 Task: Add Sprouts Vanilla Wafer Bites to the cart.
Action: Mouse moved to (42, 375)
Screenshot: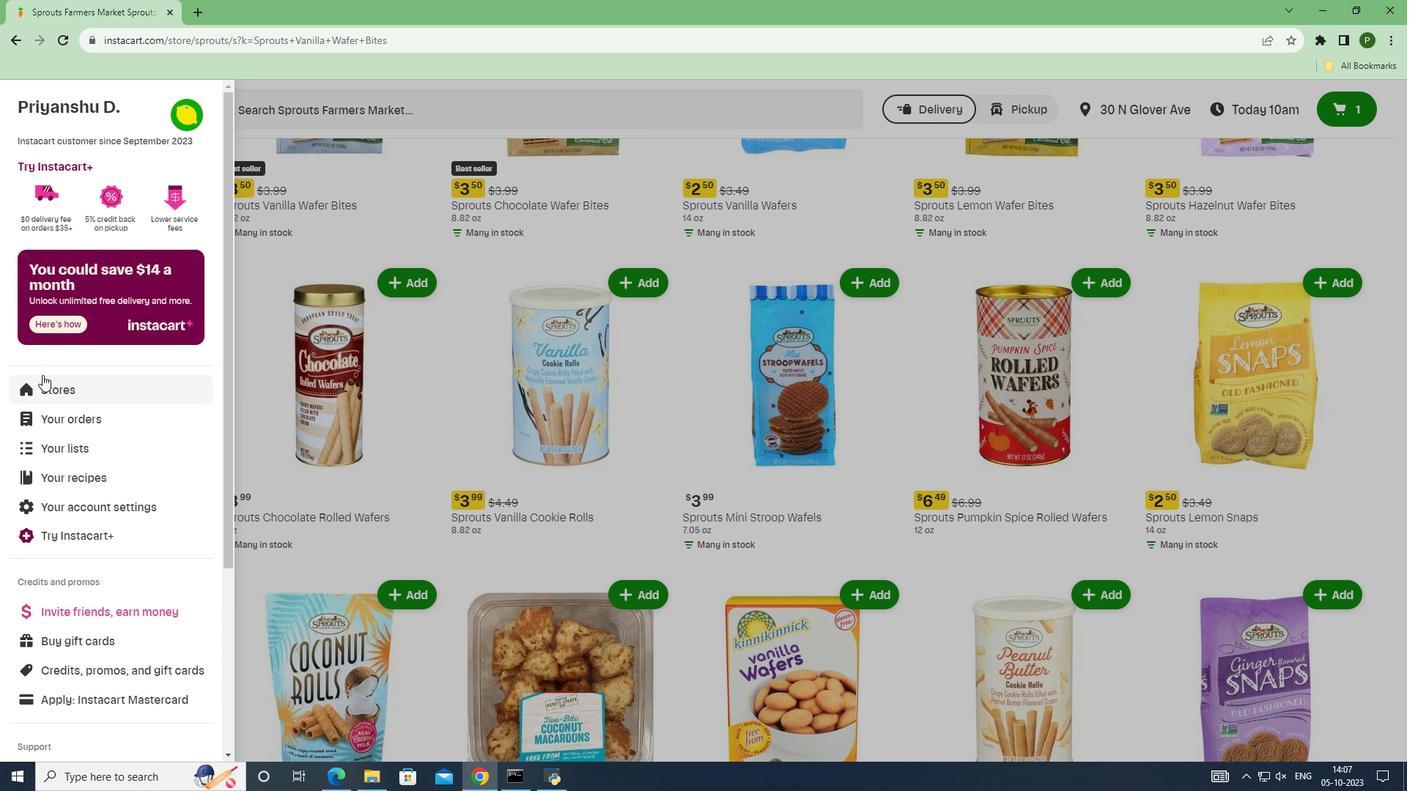 
Action: Mouse pressed left at (42, 375)
Screenshot: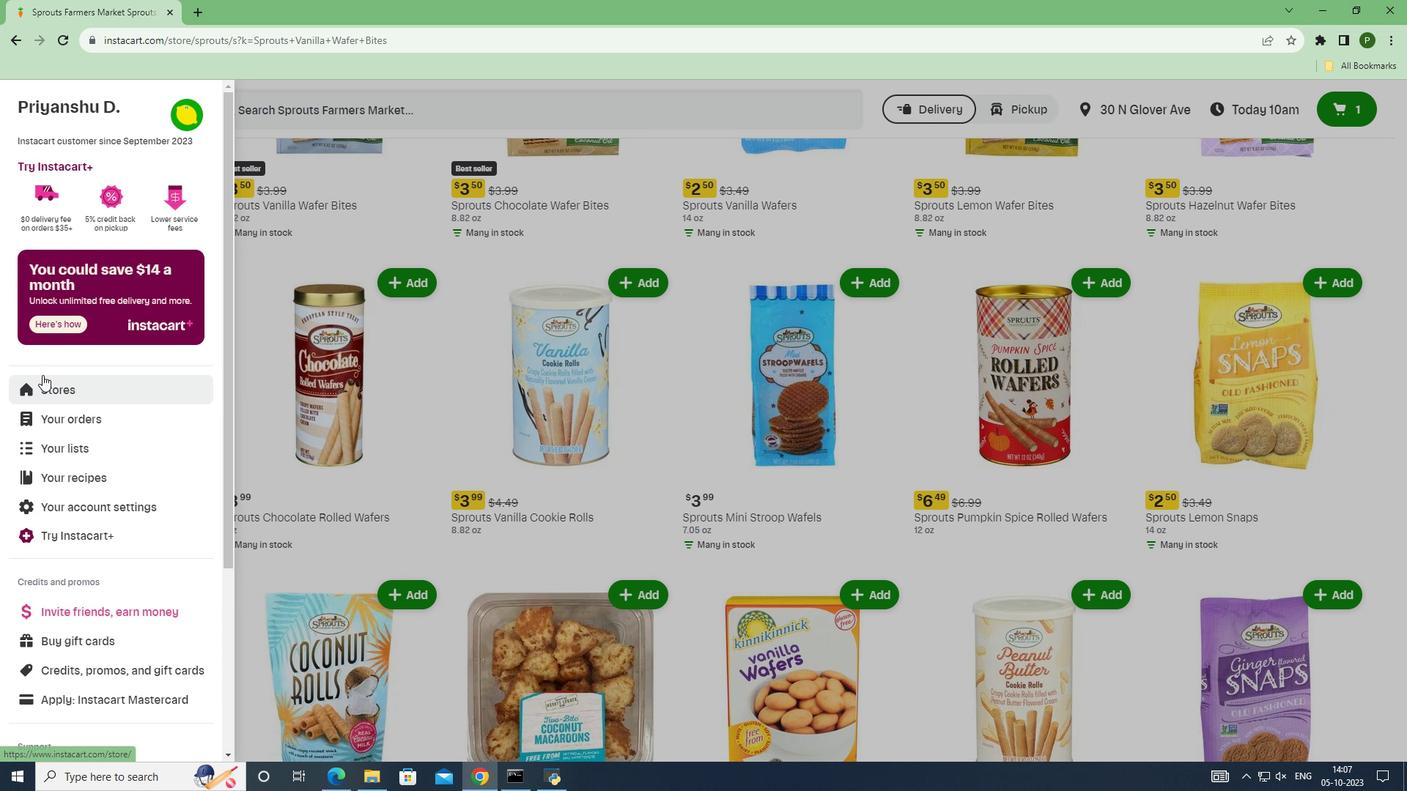 
Action: Mouse moved to (331, 155)
Screenshot: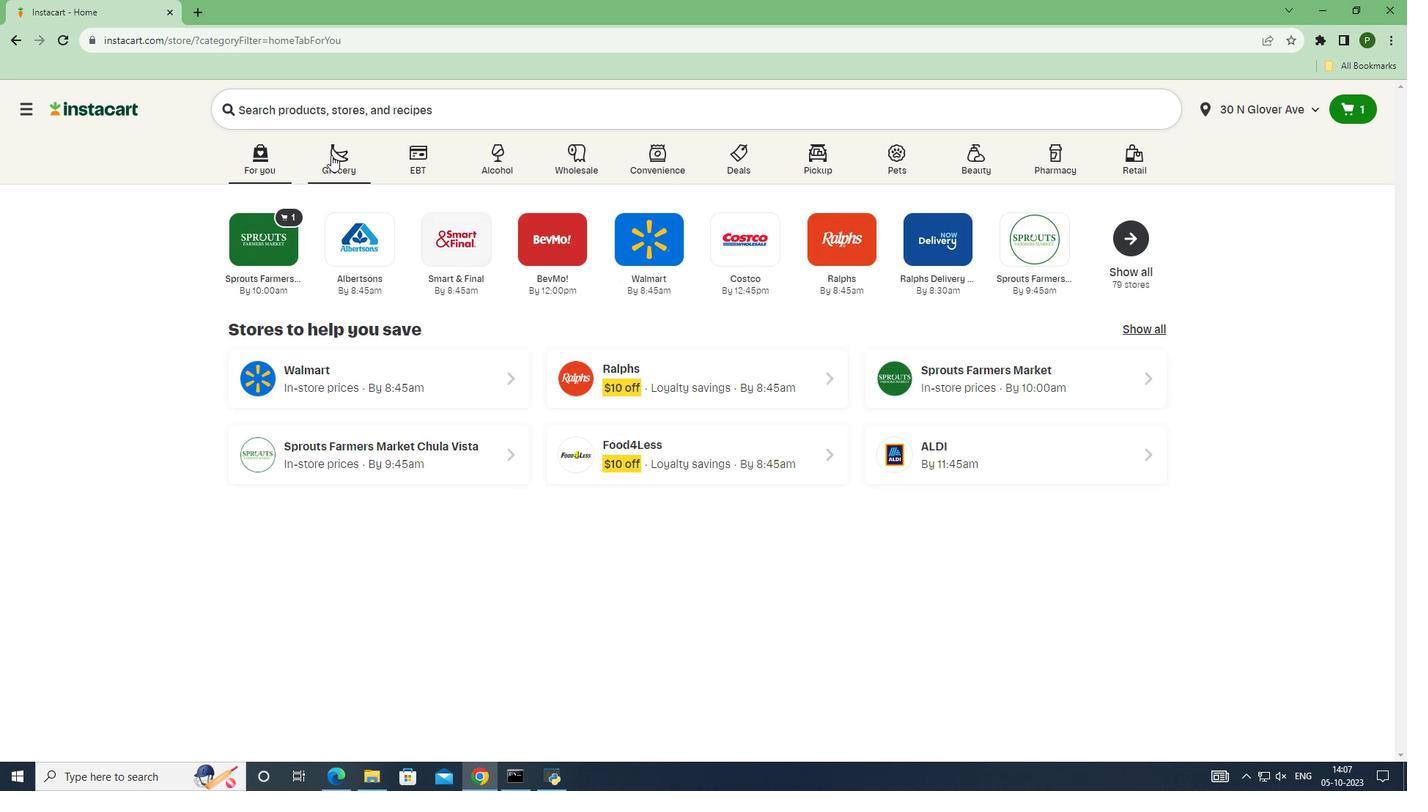 
Action: Mouse pressed left at (331, 155)
Screenshot: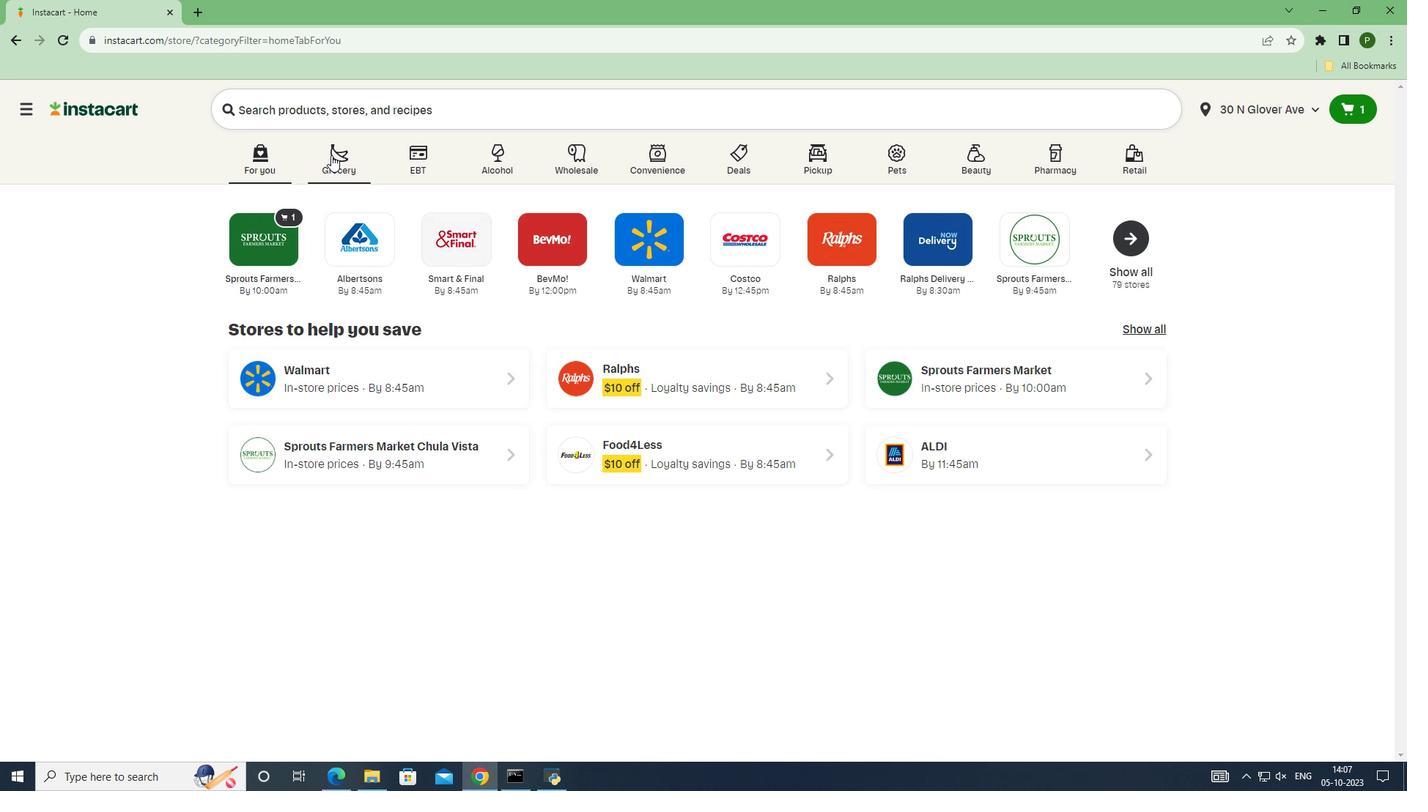 
Action: Mouse moved to (496, 282)
Screenshot: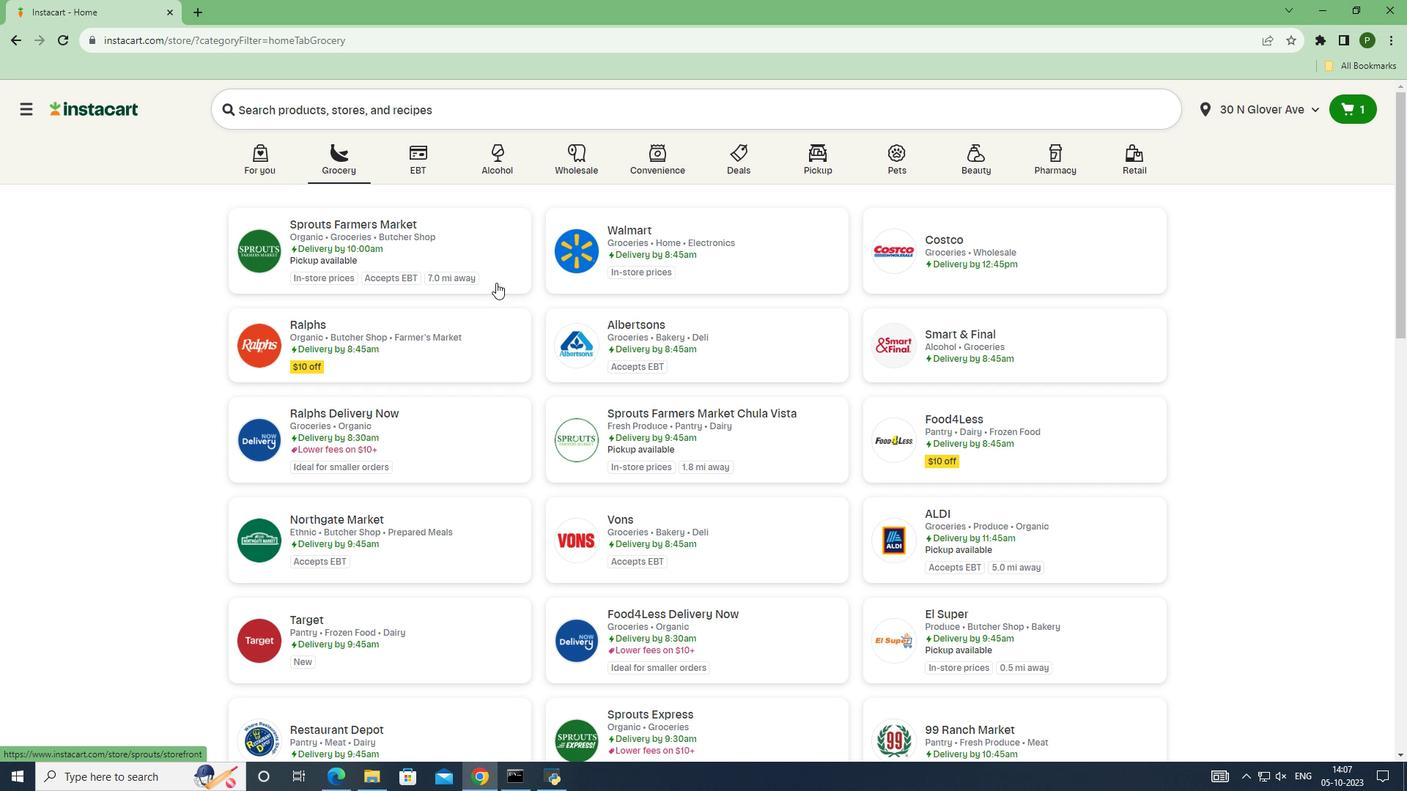 
Action: Mouse pressed left at (496, 282)
Screenshot: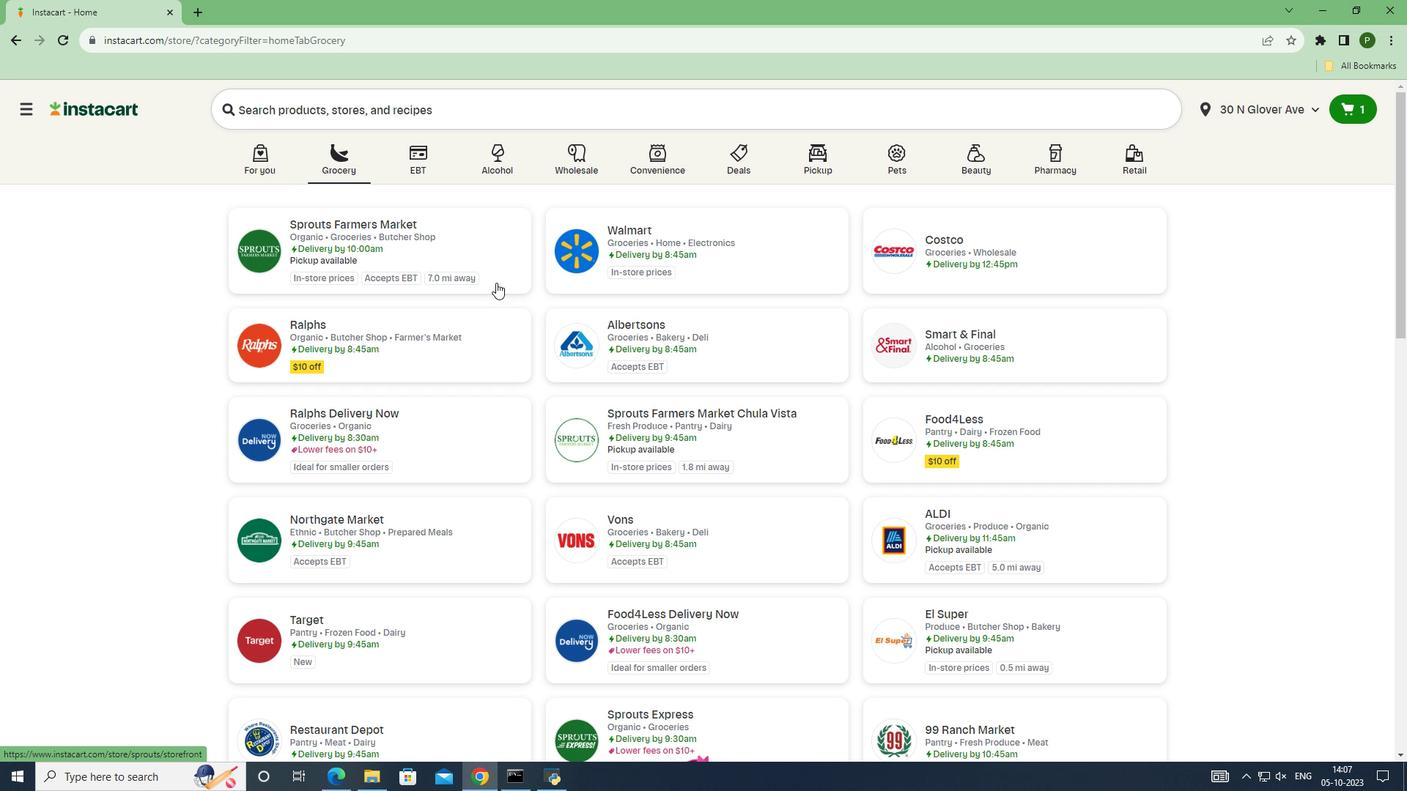 
Action: Mouse moved to (106, 422)
Screenshot: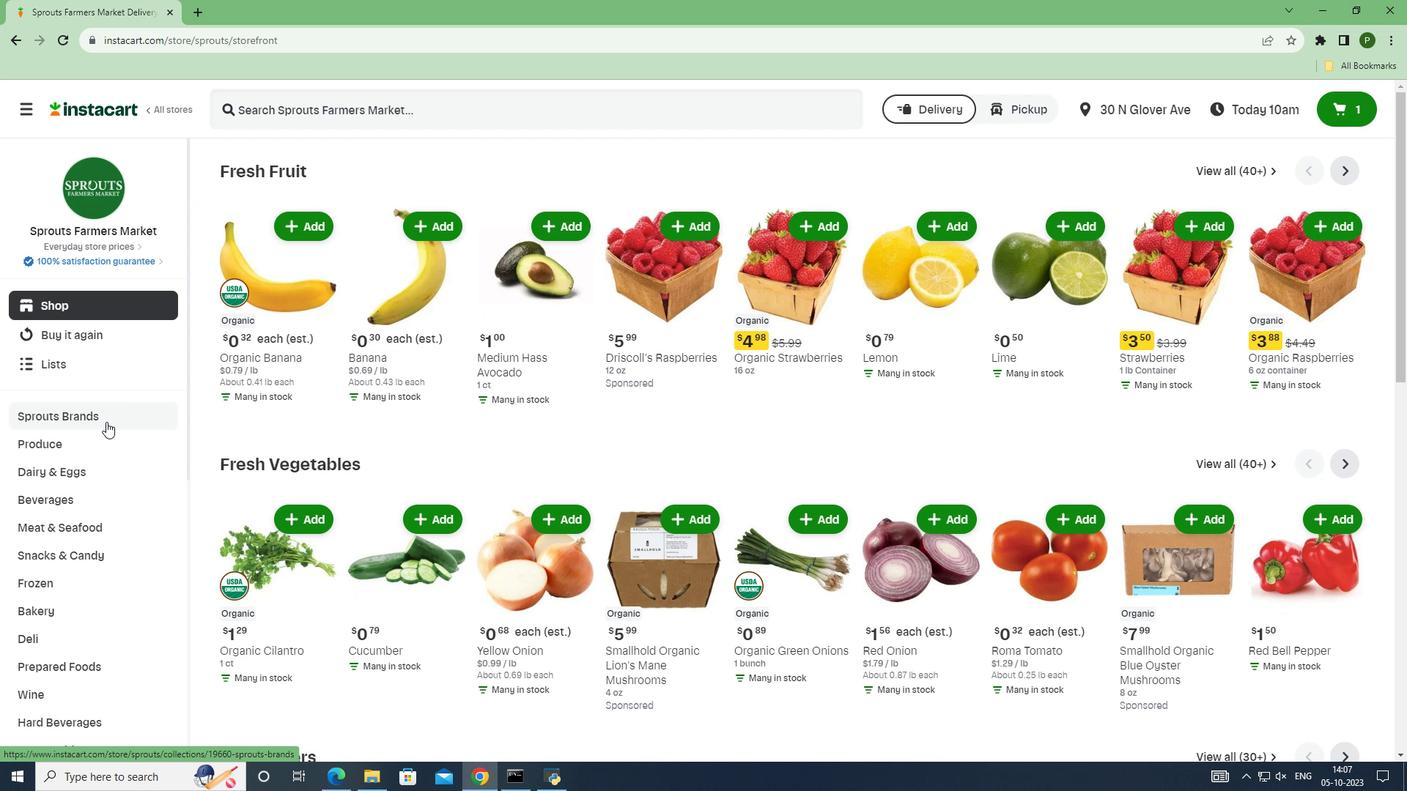 
Action: Mouse pressed left at (106, 422)
Screenshot: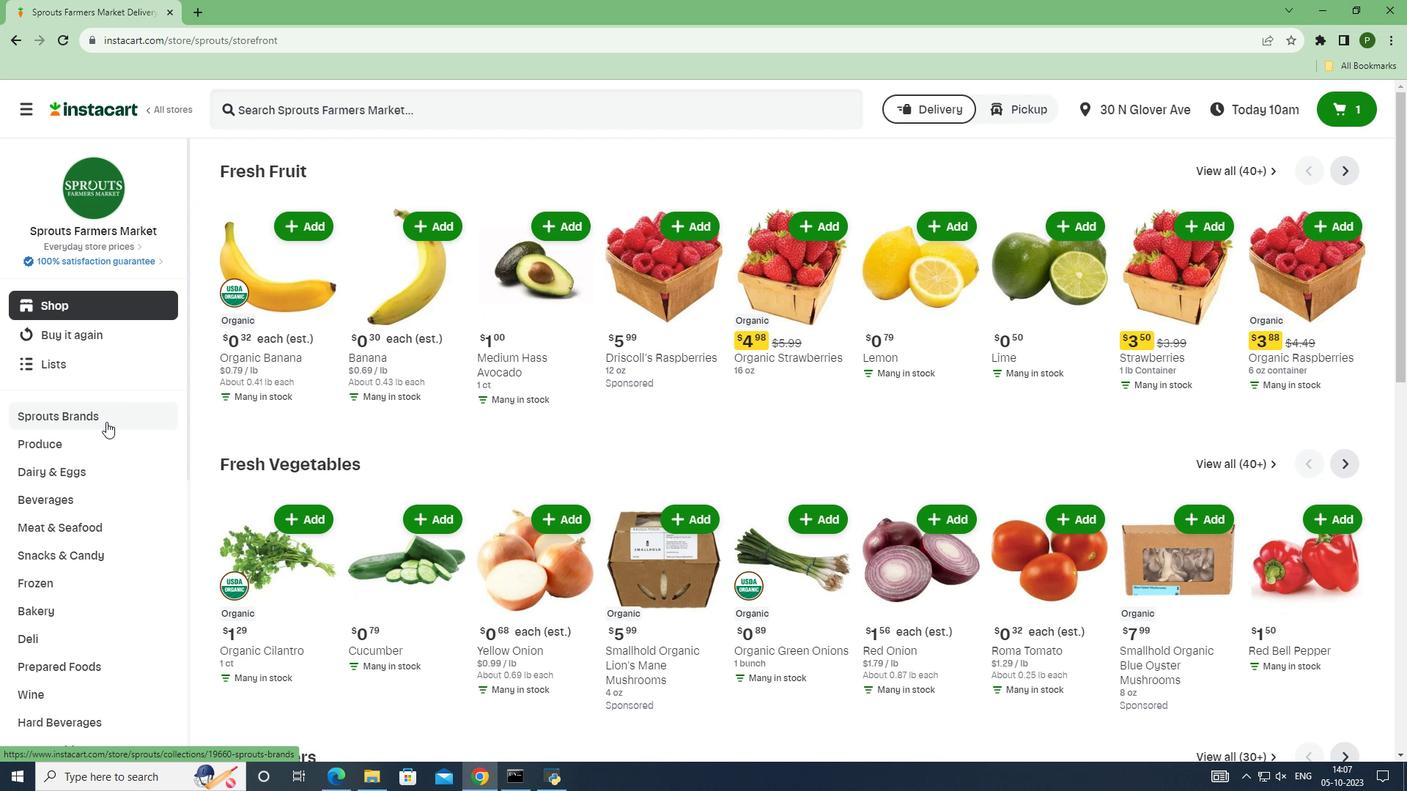 
Action: Mouse moved to (85, 527)
Screenshot: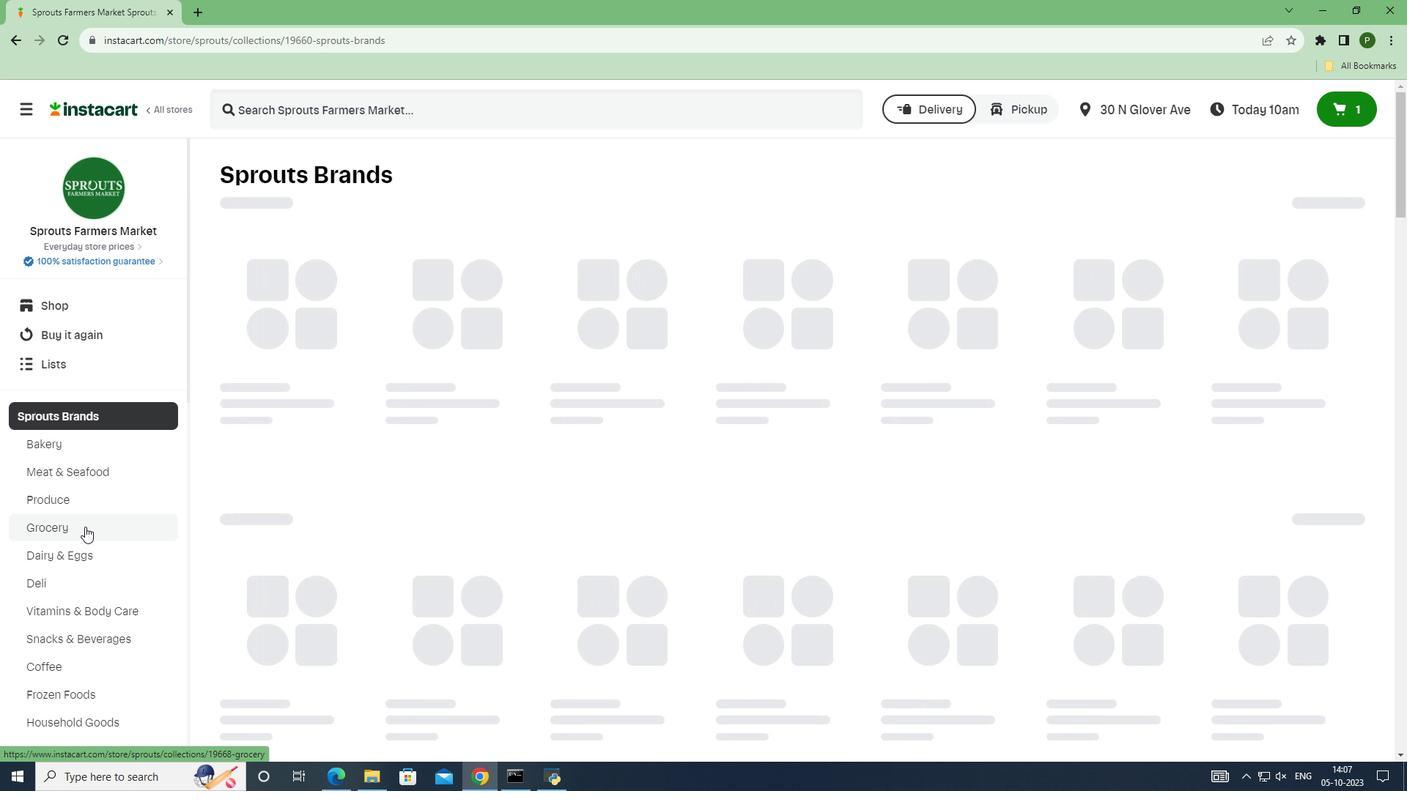 
Action: Mouse pressed left at (85, 527)
Screenshot: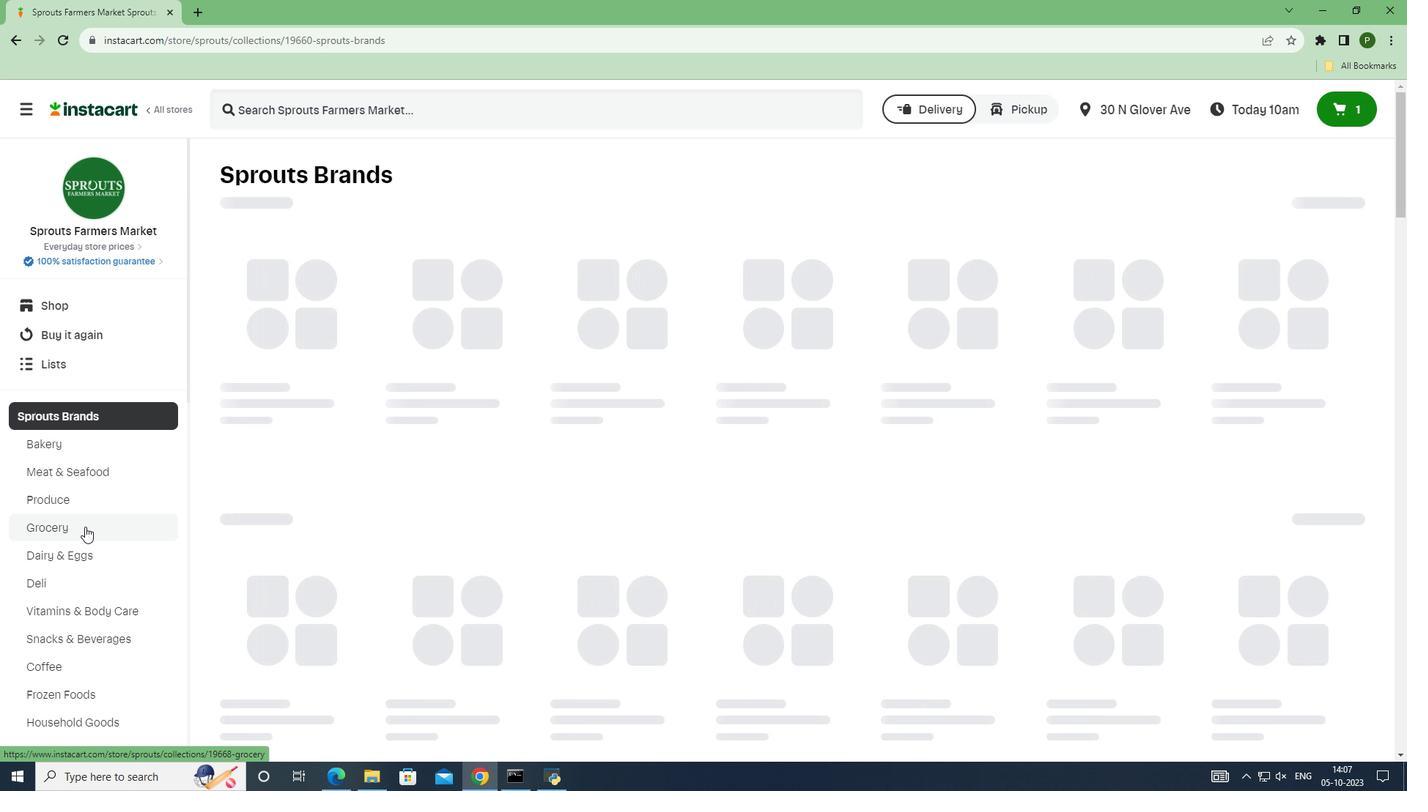 
Action: Mouse moved to (266, 309)
Screenshot: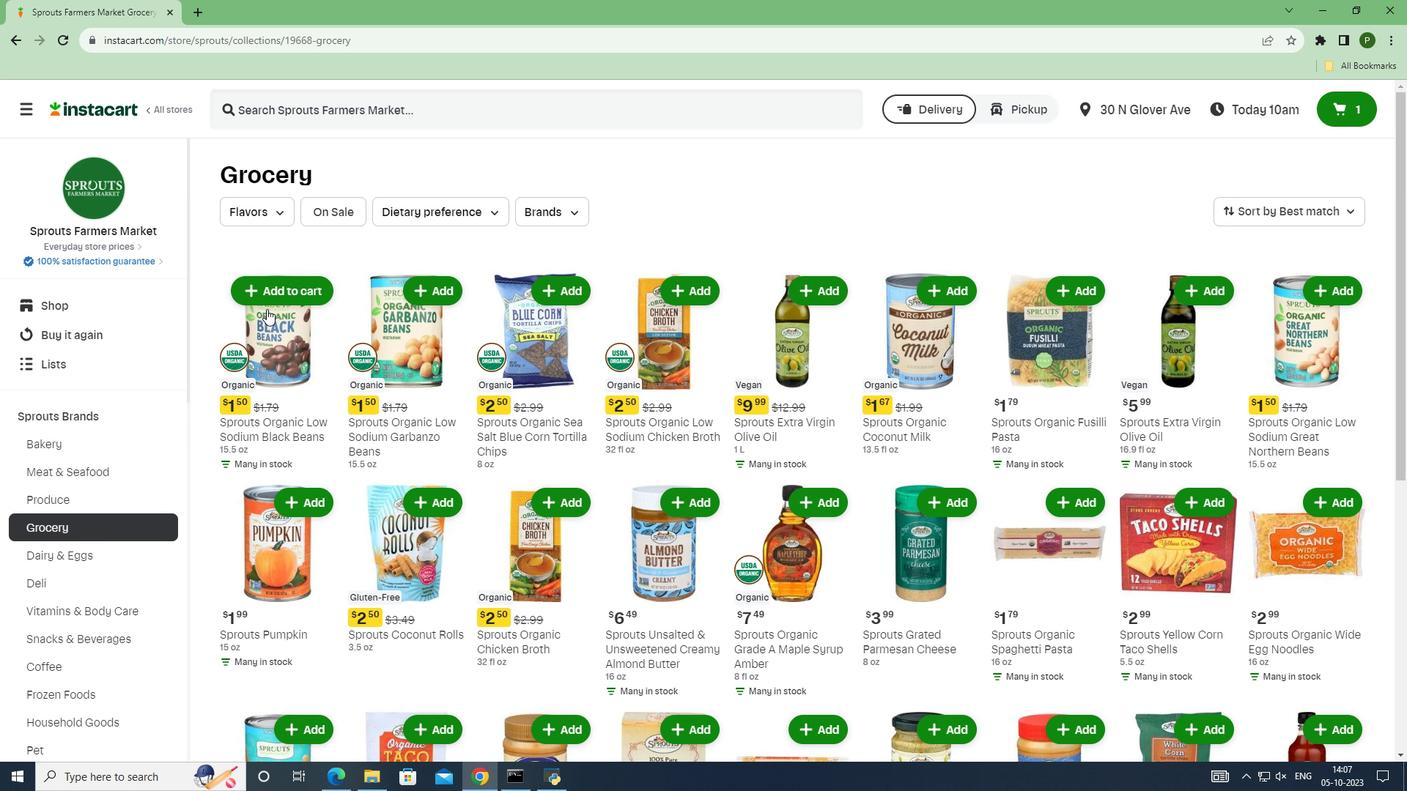 
Action: Mouse scrolled (266, 308) with delta (0, 0)
Screenshot: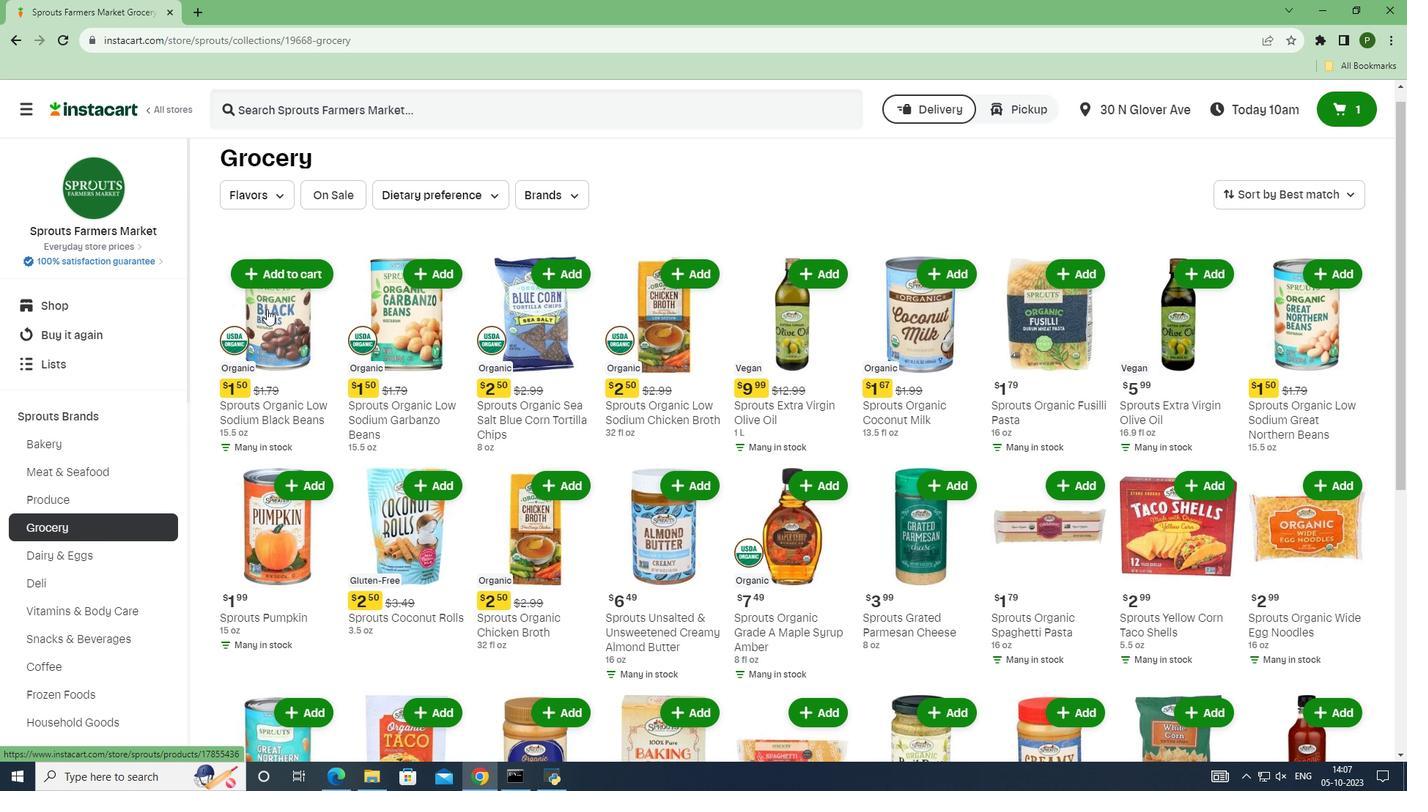 
Action: Mouse scrolled (266, 308) with delta (0, 0)
Screenshot: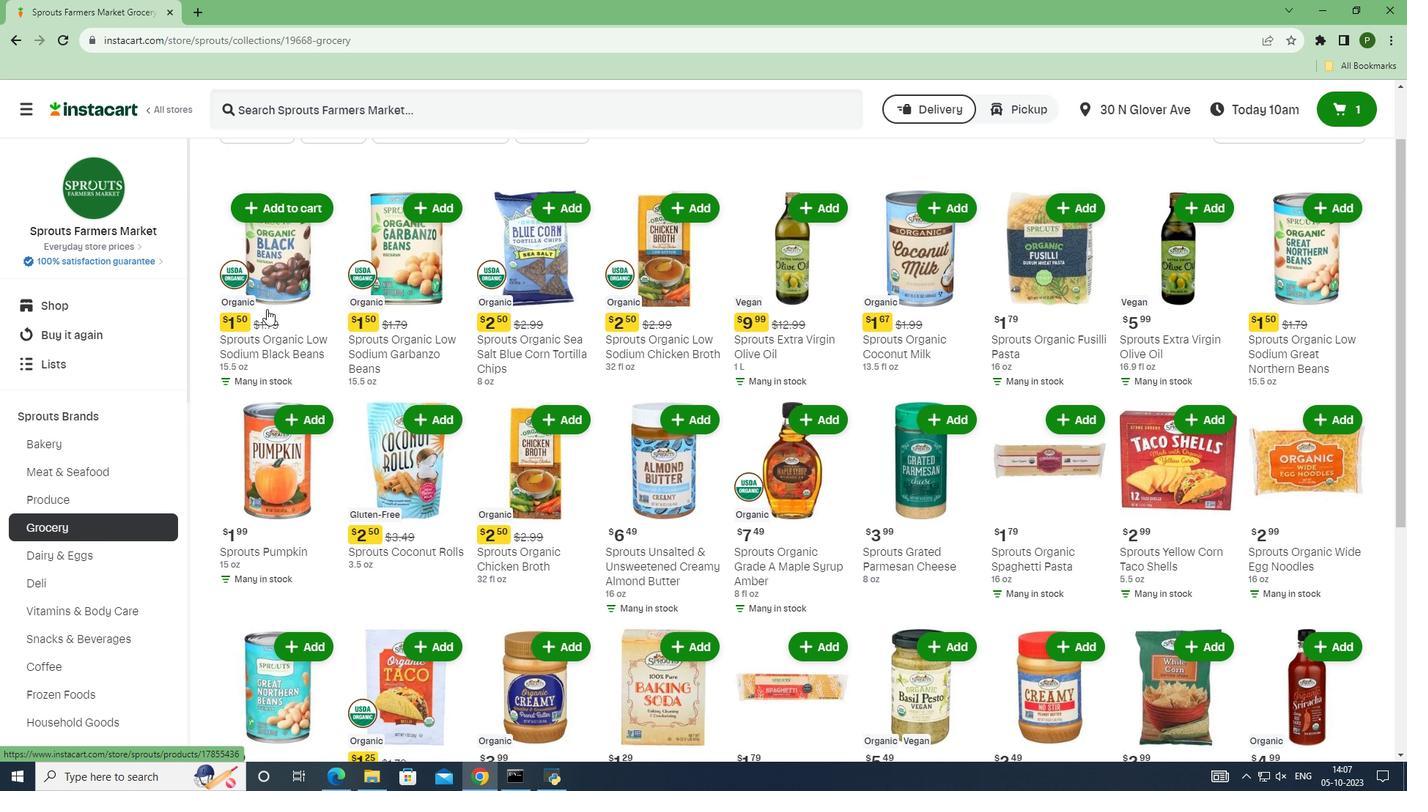 
Action: Mouse scrolled (266, 308) with delta (0, 0)
Screenshot: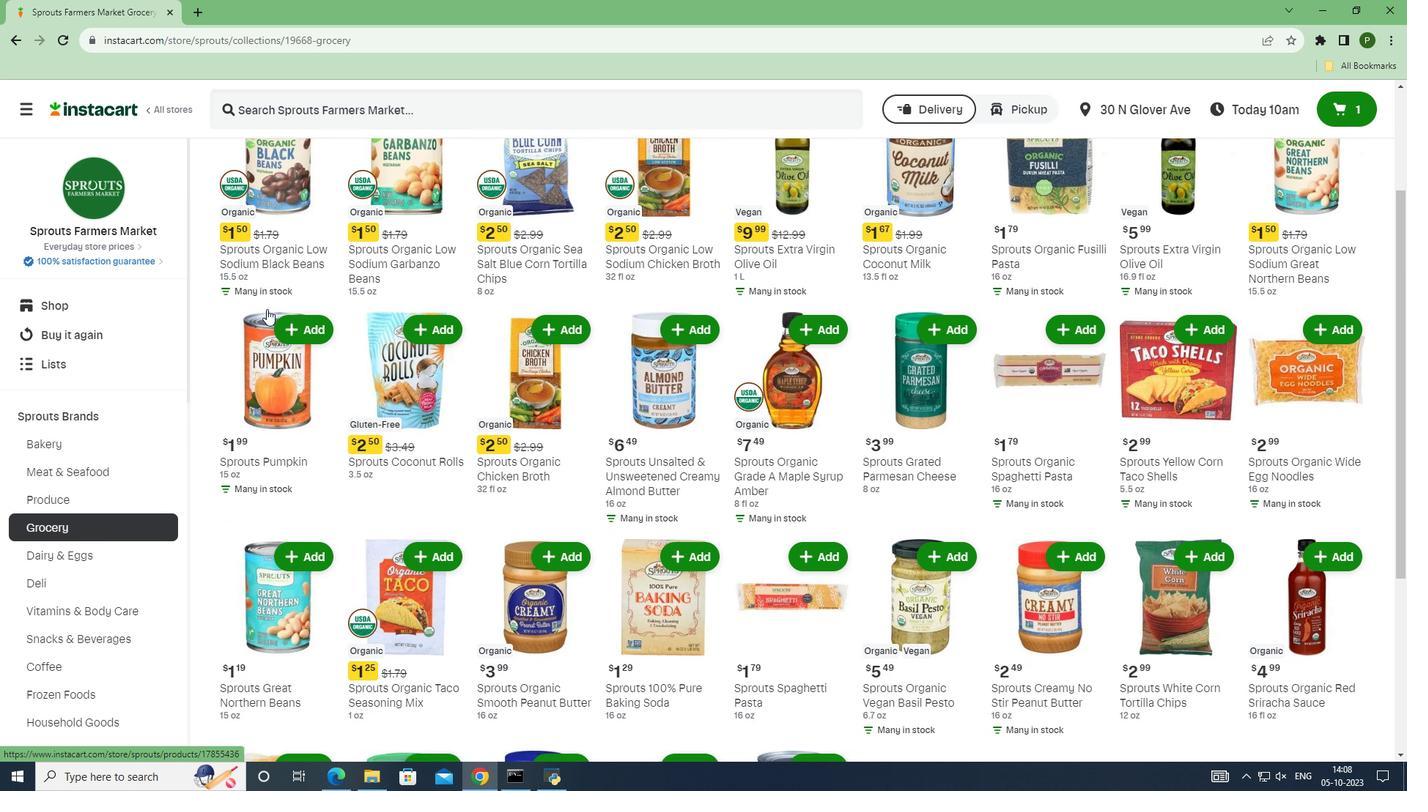 
Action: Mouse scrolled (266, 308) with delta (0, 0)
Screenshot: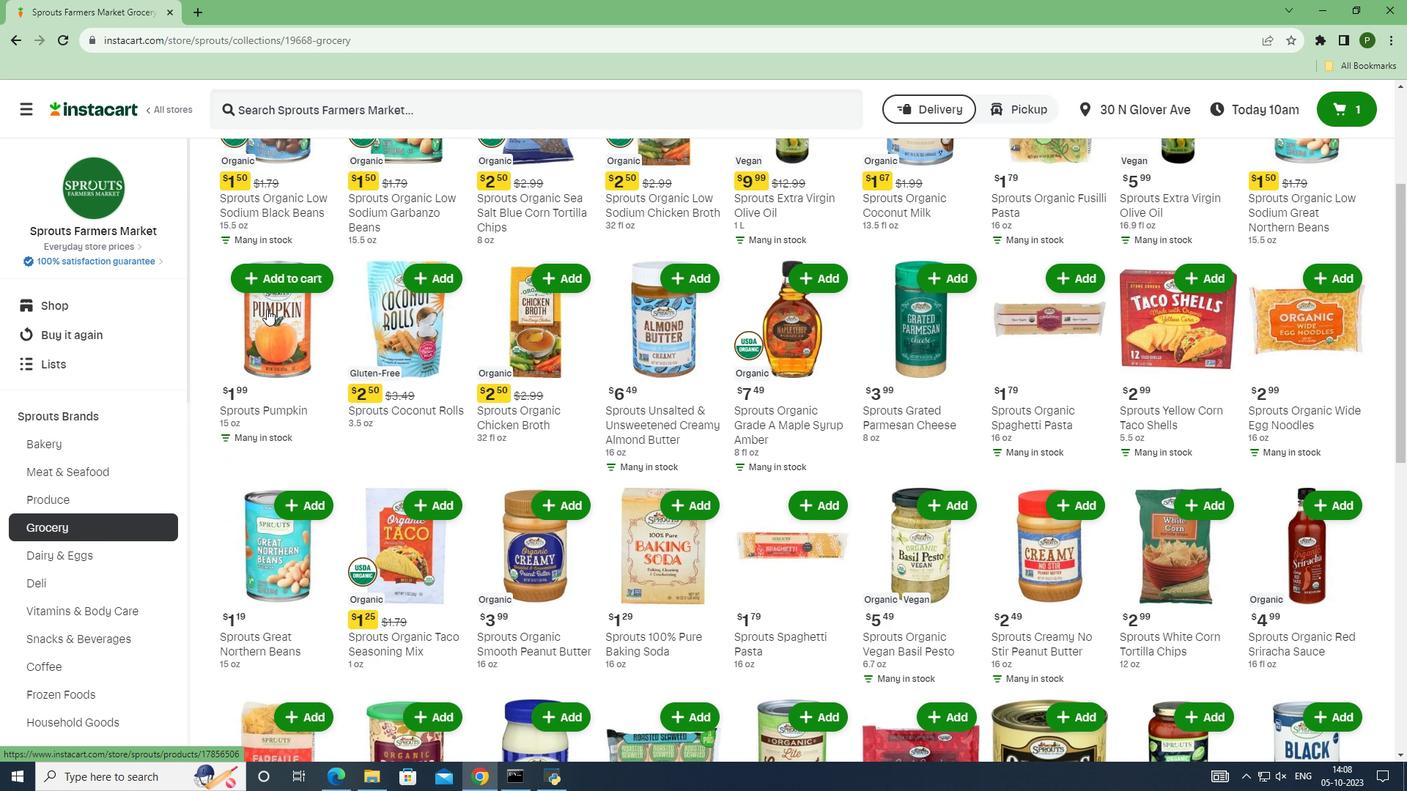
Action: Mouse scrolled (266, 308) with delta (0, 0)
Screenshot: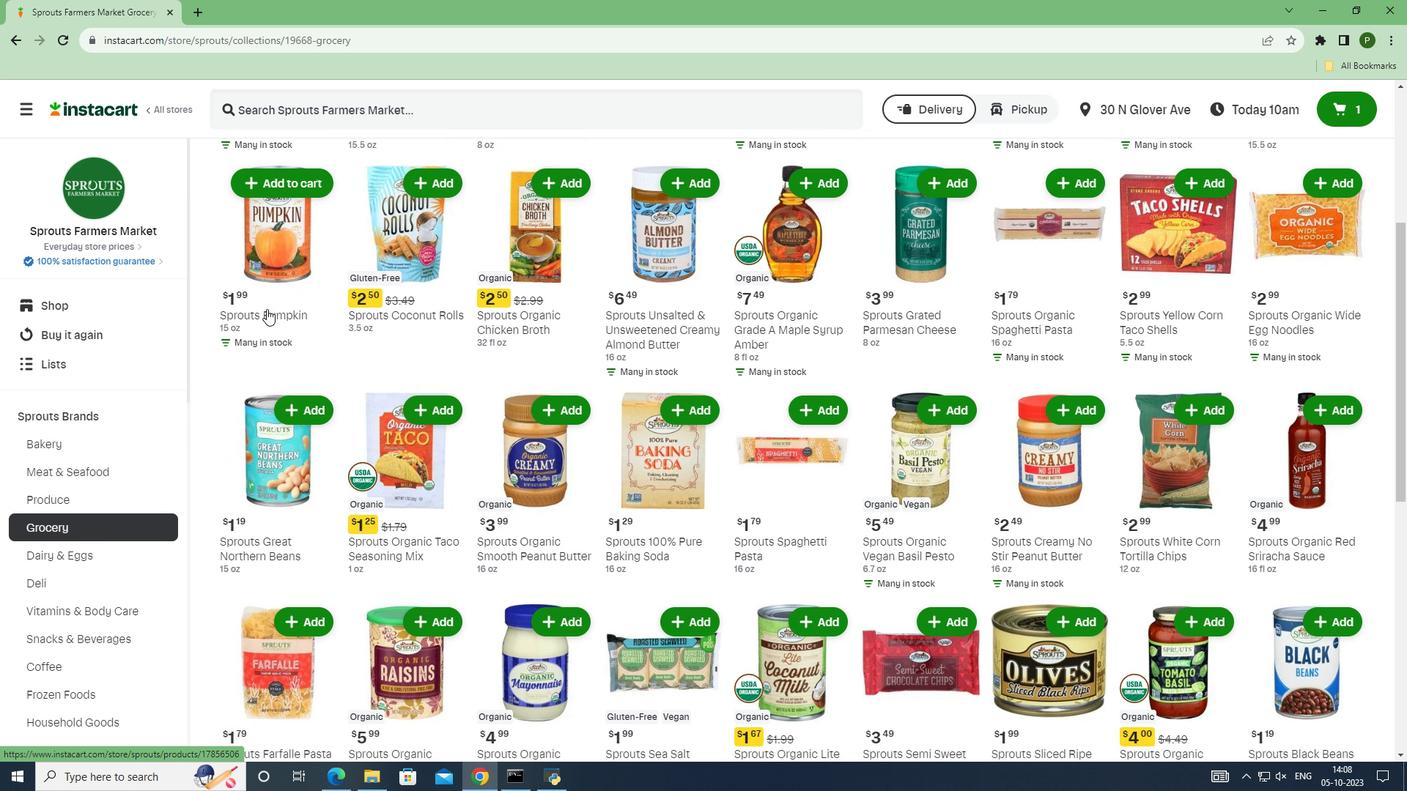 
Action: Mouse scrolled (266, 308) with delta (0, 0)
Screenshot: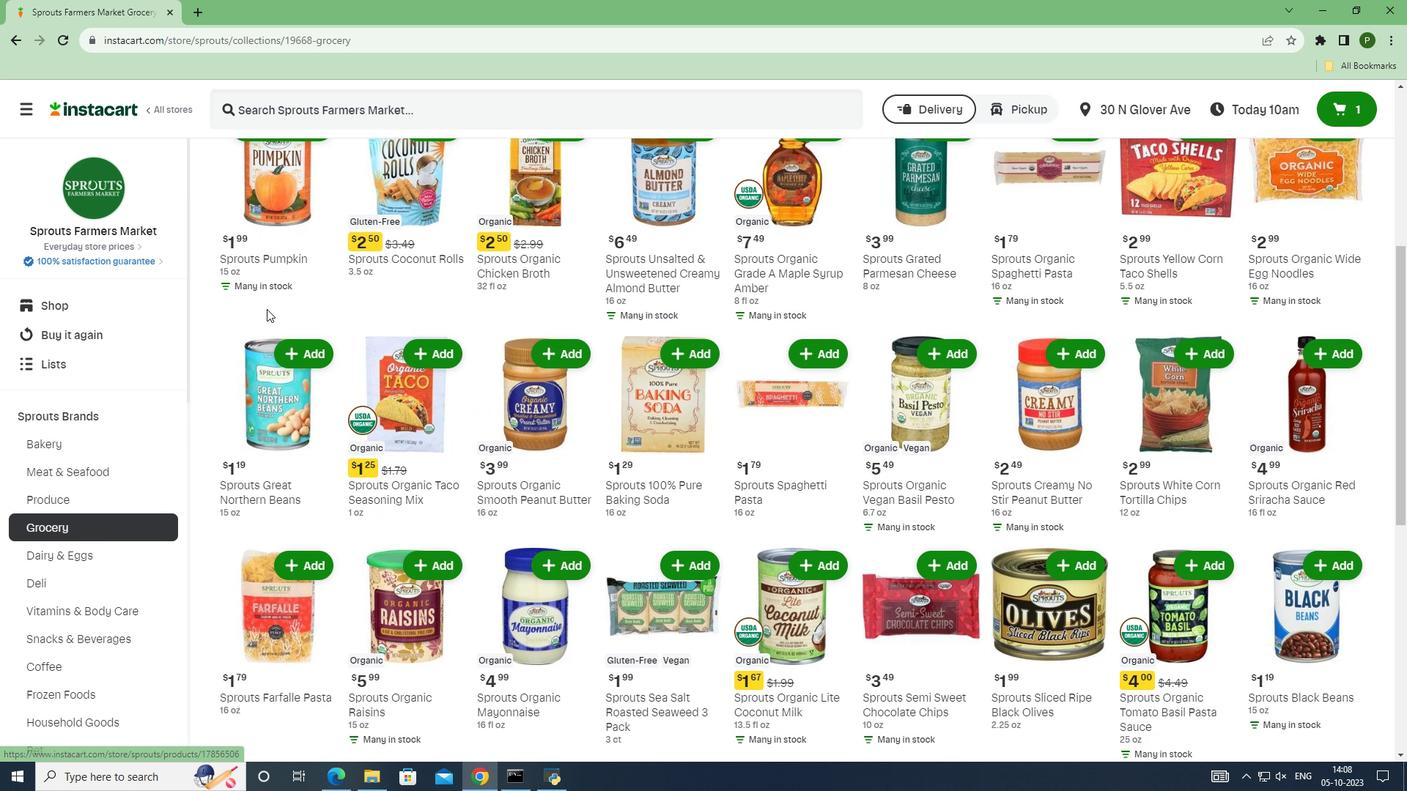 
Action: Mouse scrolled (266, 308) with delta (0, 0)
Screenshot: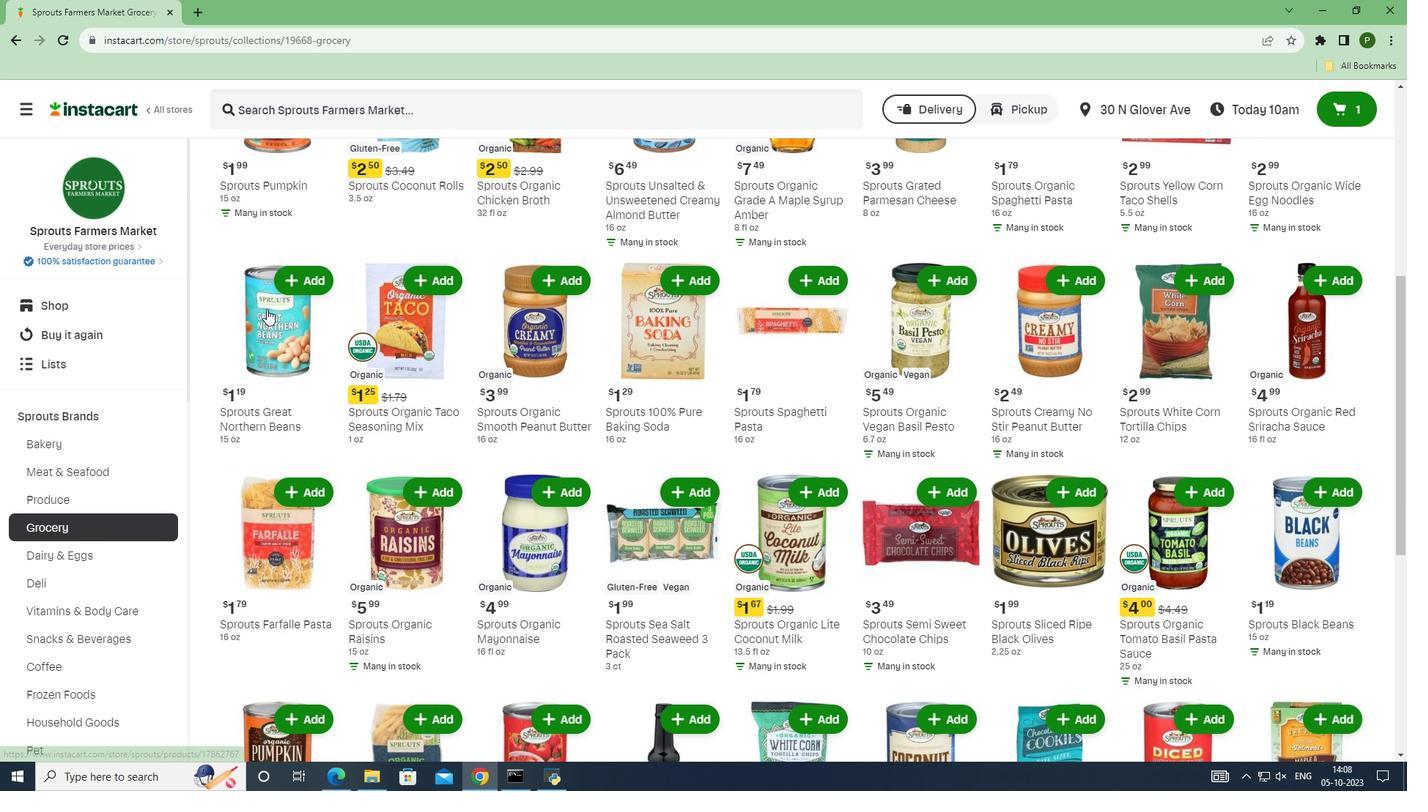 
Action: Mouse scrolled (266, 308) with delta (0, 0)
Screenshot: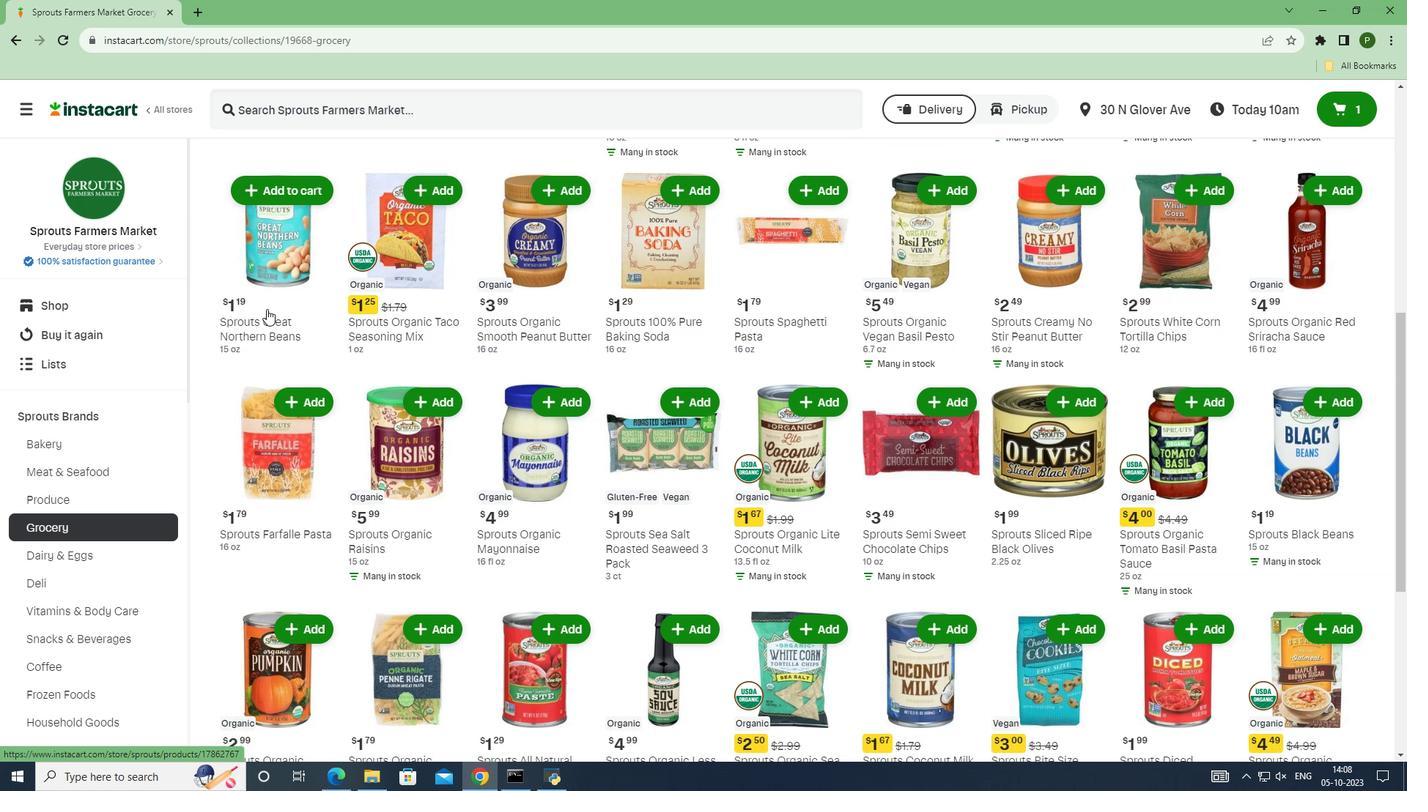 
Action: Mouse scrolled (266, 308) with delta (0, 0)
Screenshot: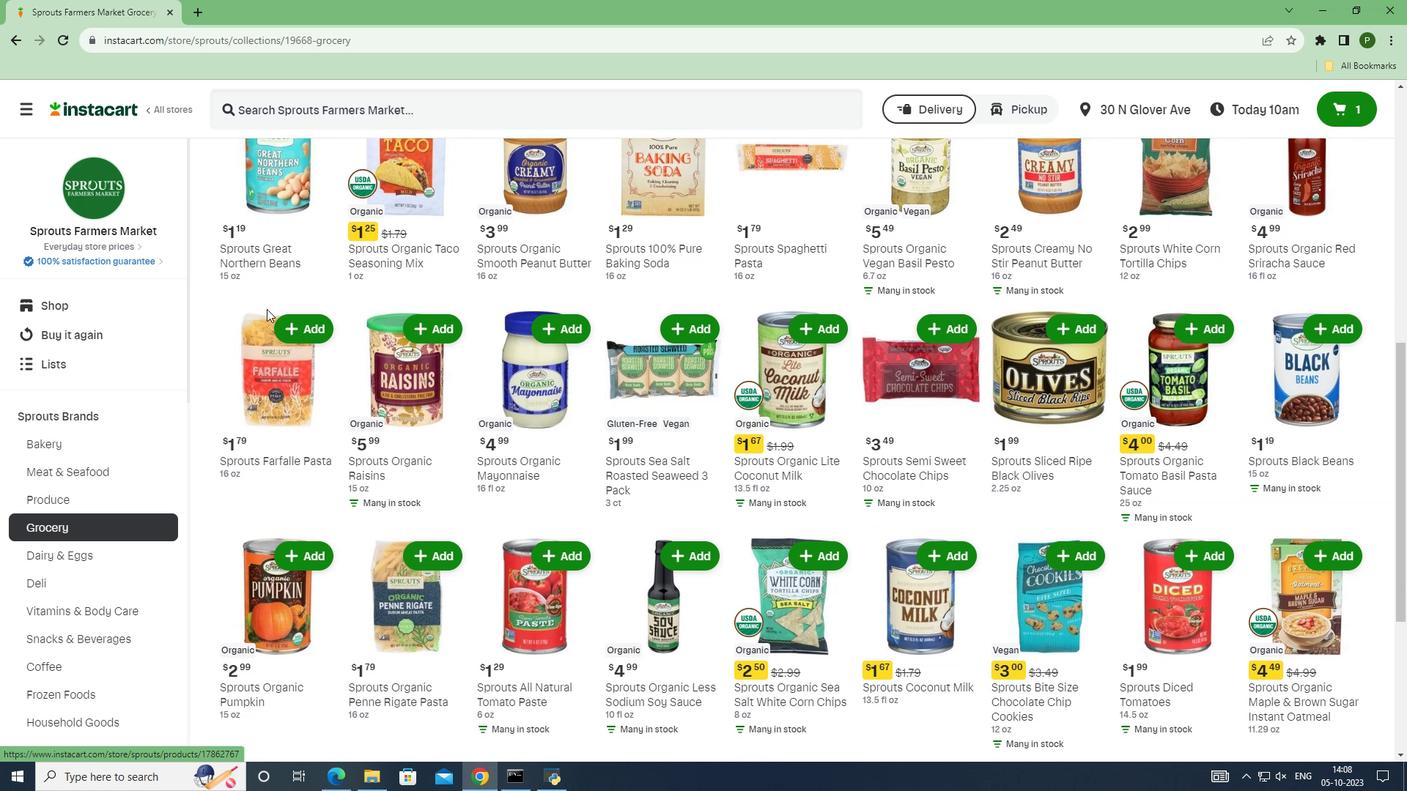 
Action: Mouse scrolled (266, 308) with delta (0, 0)
Screenshot: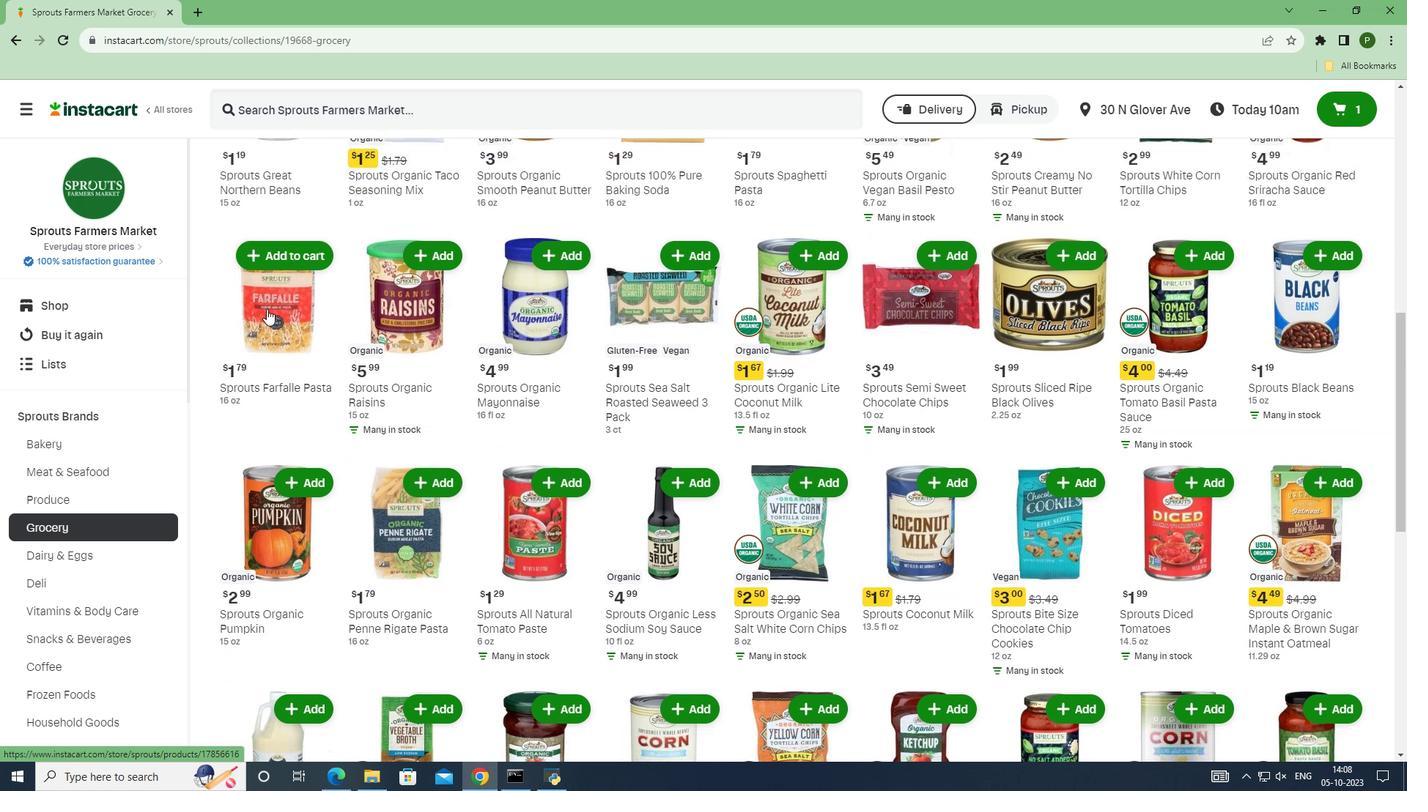 
Action: Mouse scrolled (266, 308) with delta (0, 0)
Screenshot: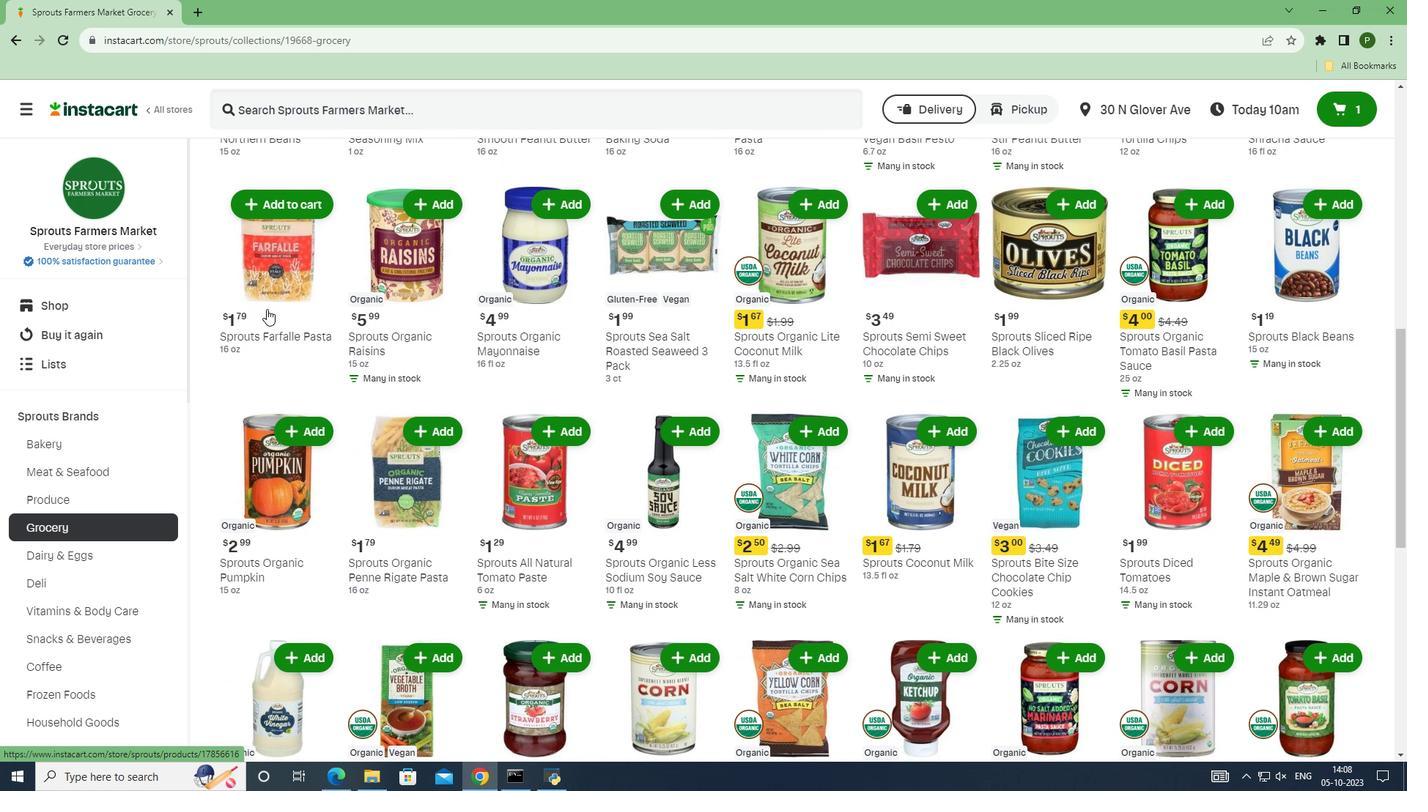 
Action: Mouse scrolled (266, 308) with delta (0, 0)
Screenshot: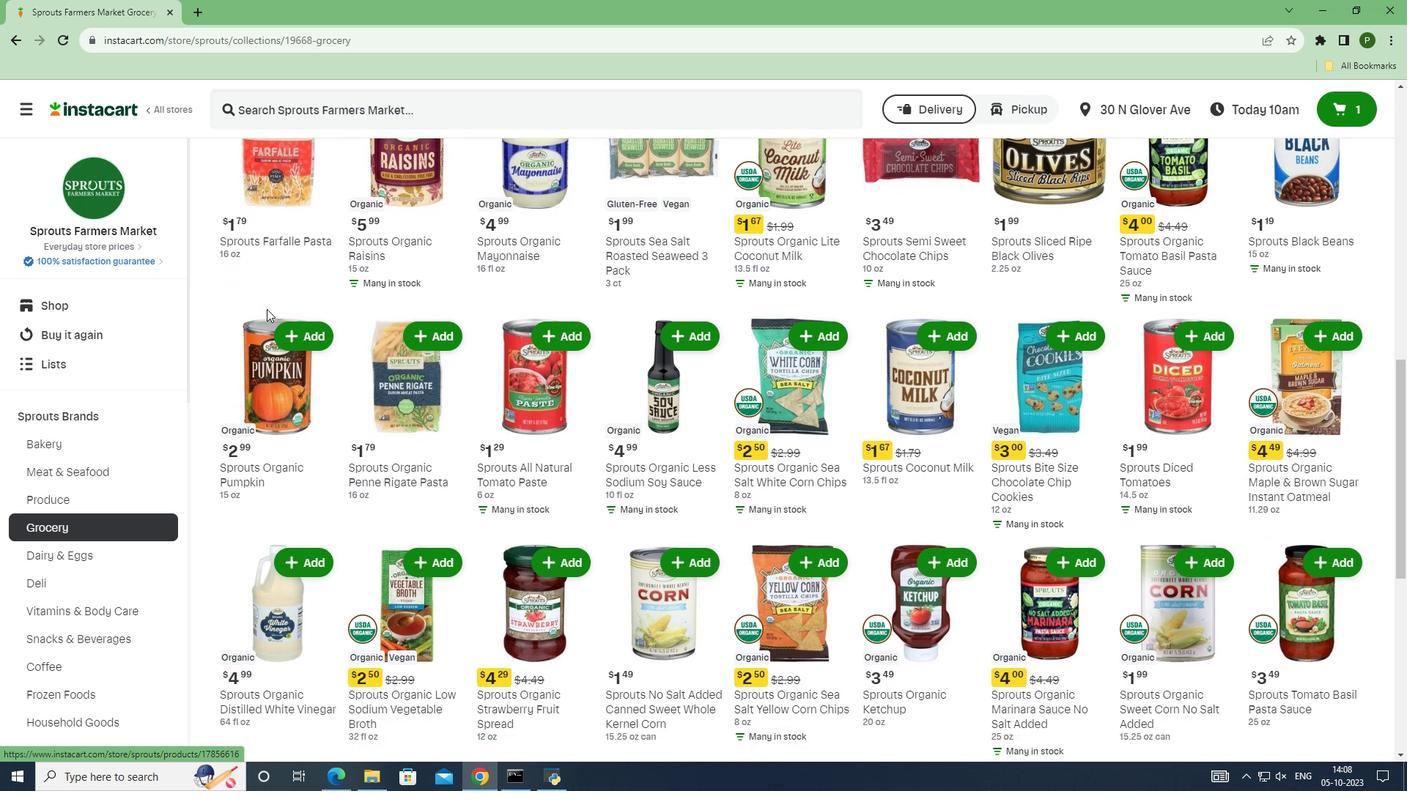 
Action: Mouse scrolled (266, 308) with delta (0, 0)
Screenshot: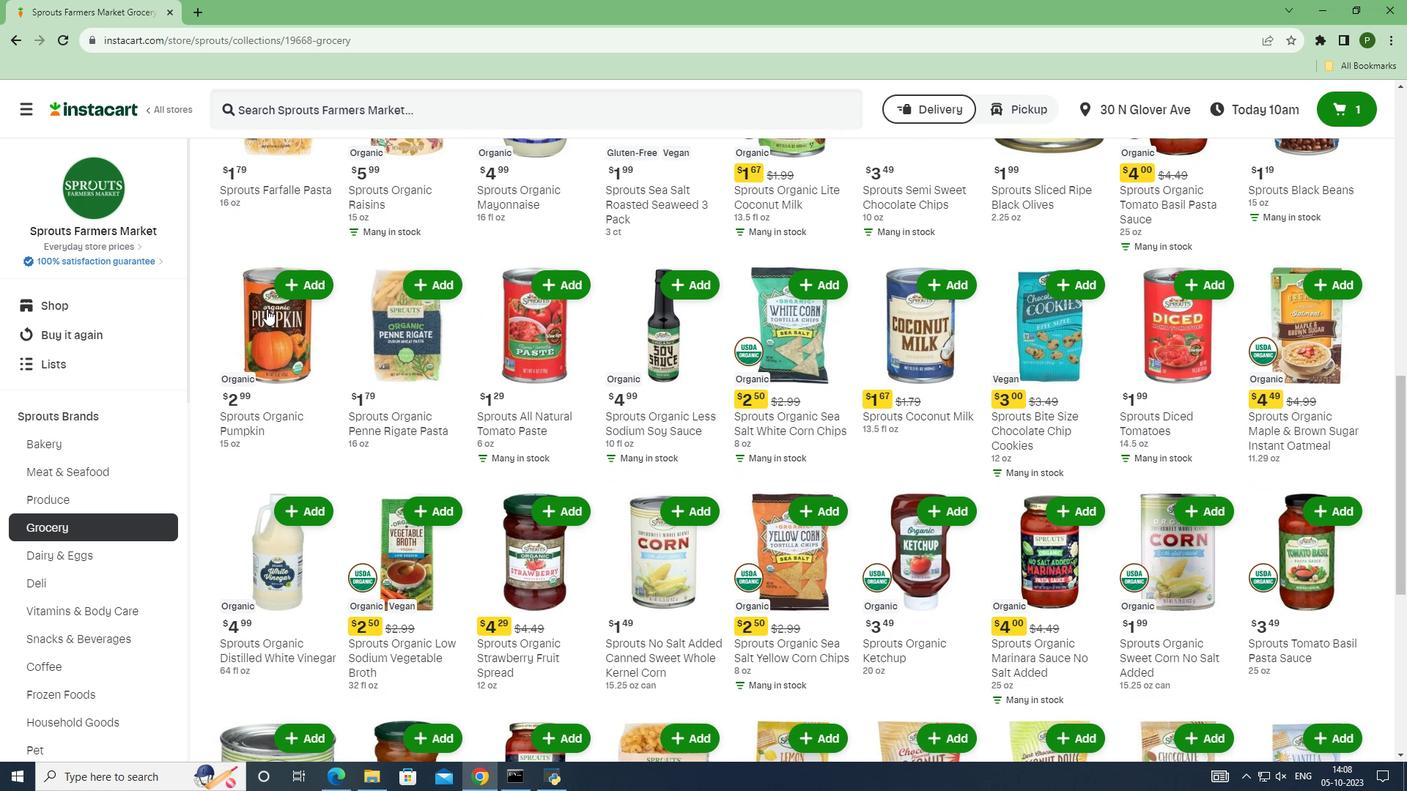 
Action: Mouse scrolled (266, 308) with delta (0, 0)
Screenshot: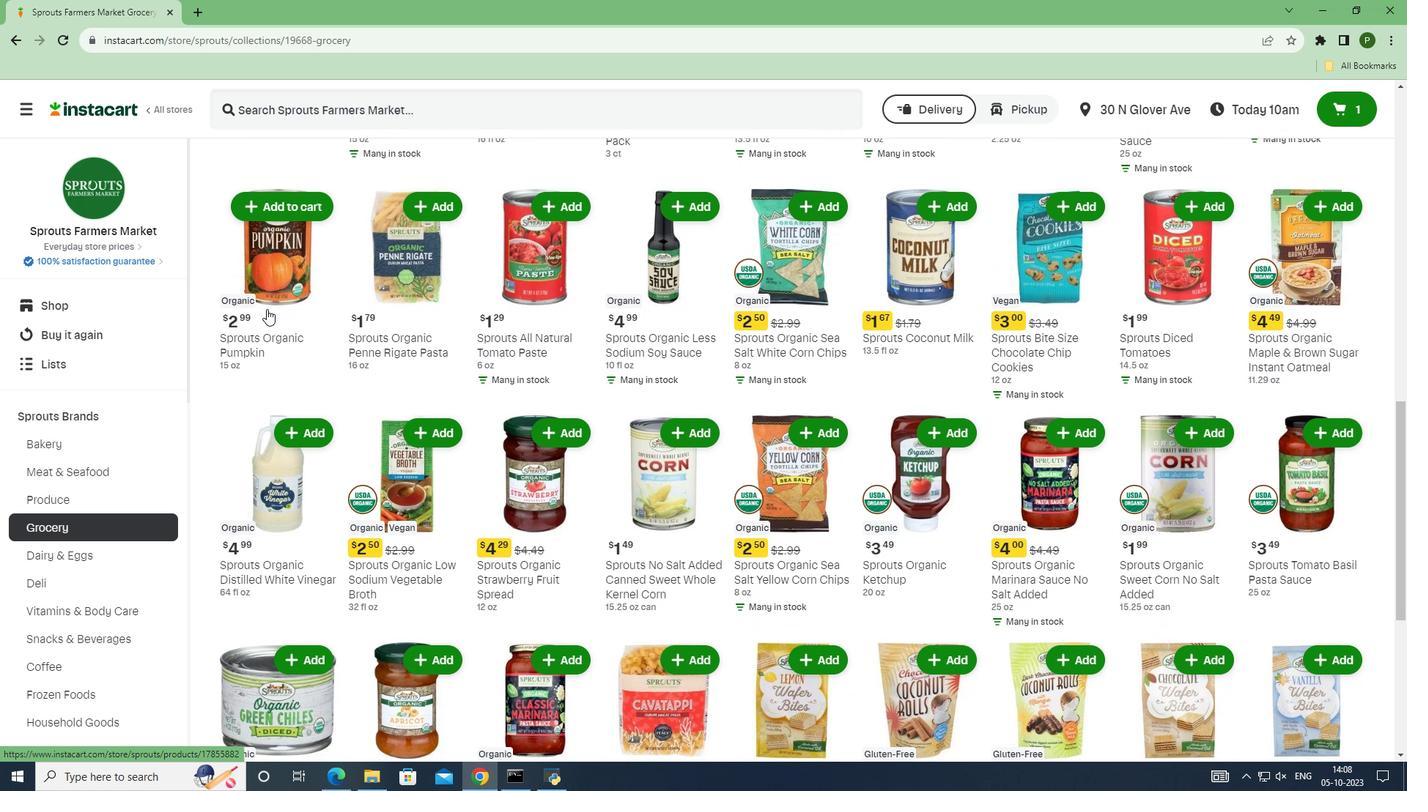 
Action: Mouse scrolled (266, 308) with delta (0, 0)
Screenshot: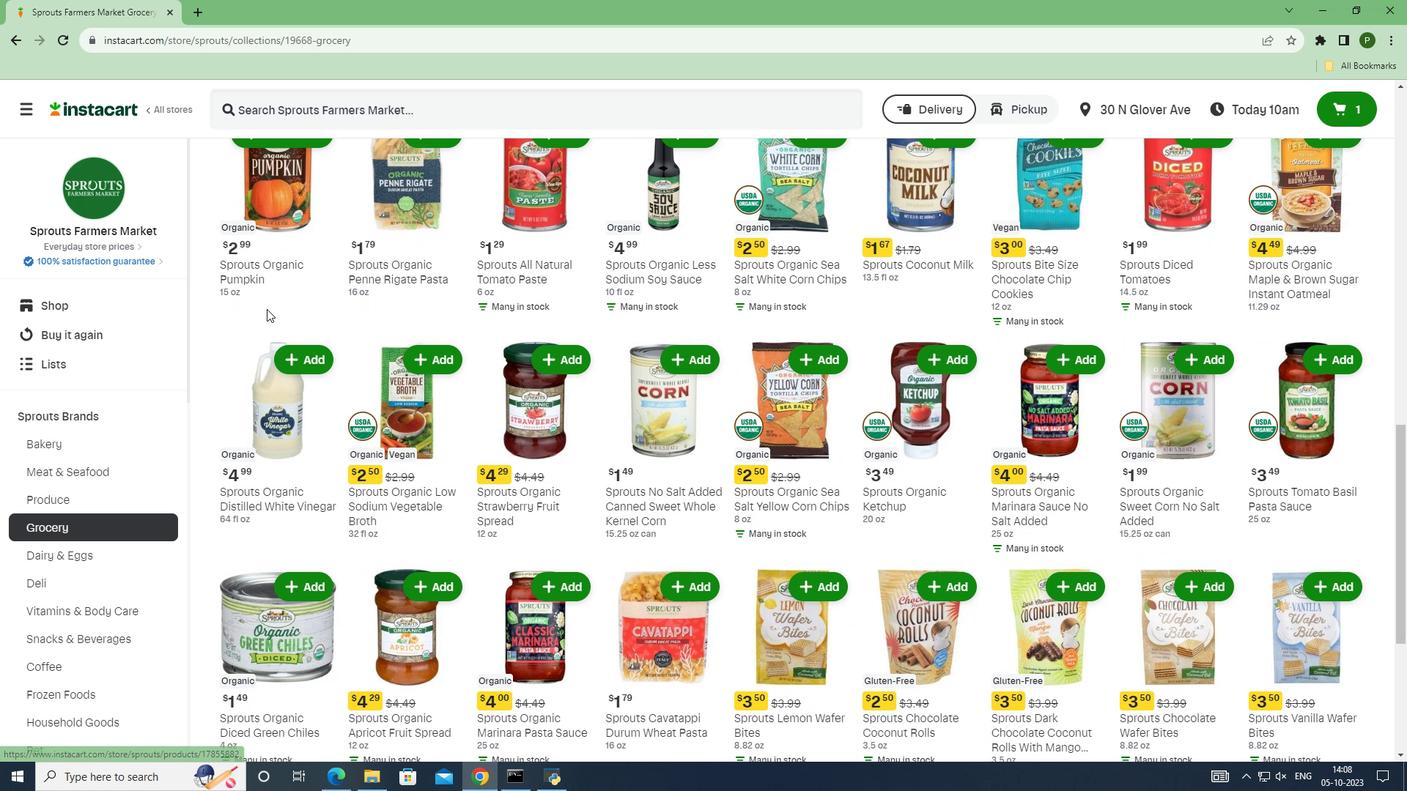 
Action: Mouse scrolled (266, 308) with delta (0, 0)
Screenshot: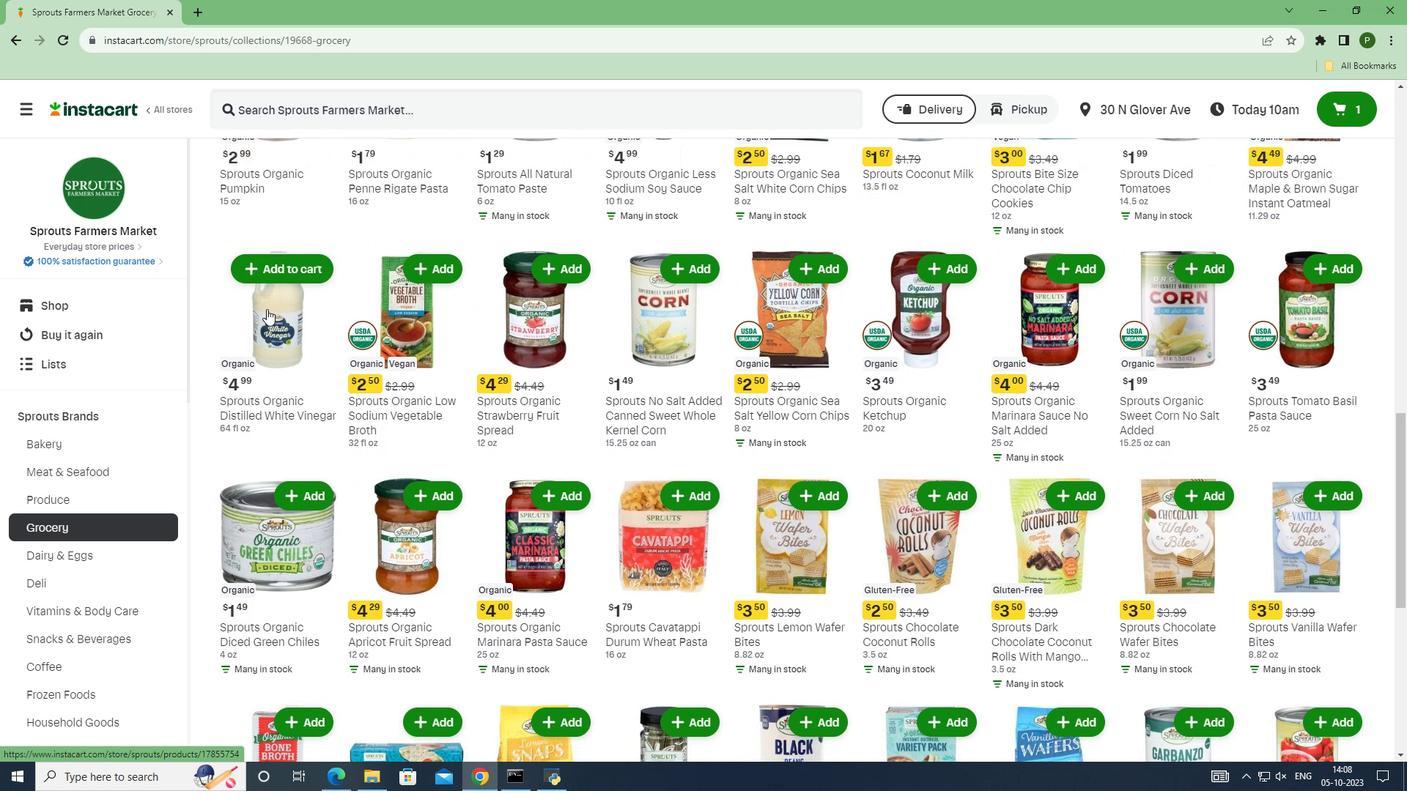 
Action: Mouse moved to (1320, 444)
Screenshot: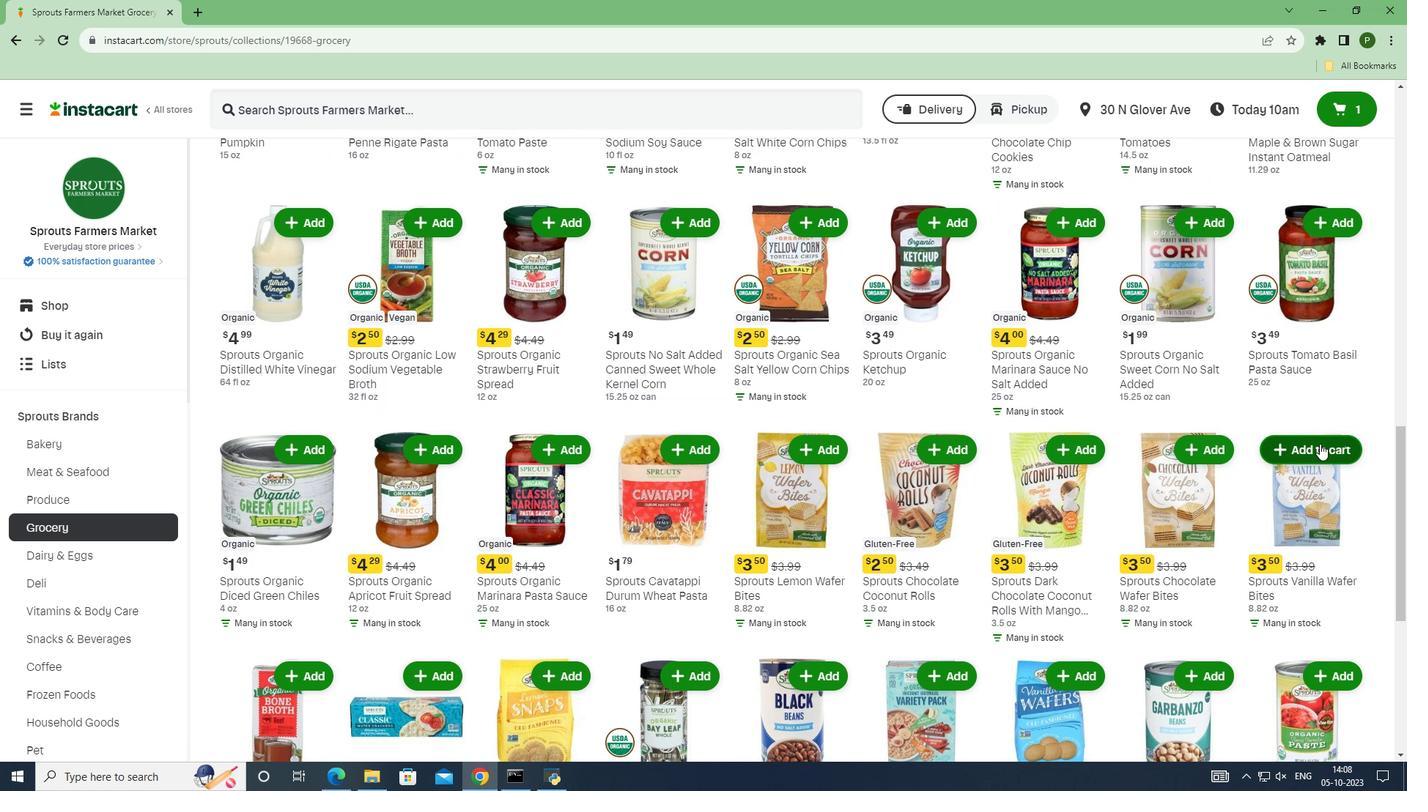 
Action: Mouse pressed left at (1320, 444)
Screenshot: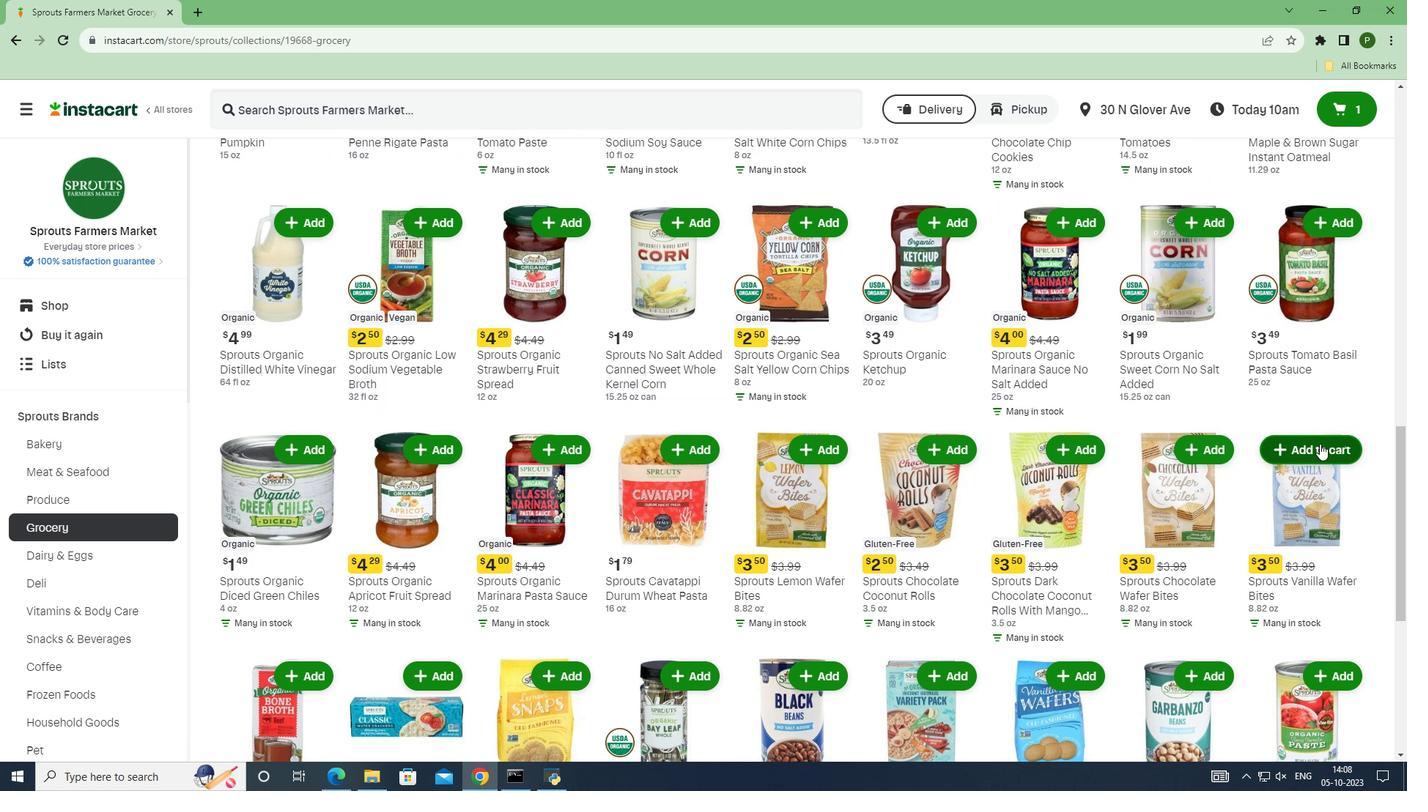 
